 Task: Change the mode for "Speex audio decoder" to "Narrow-band (8kHz)".
Action: Mouse moved to (118, 18)
Screenshot: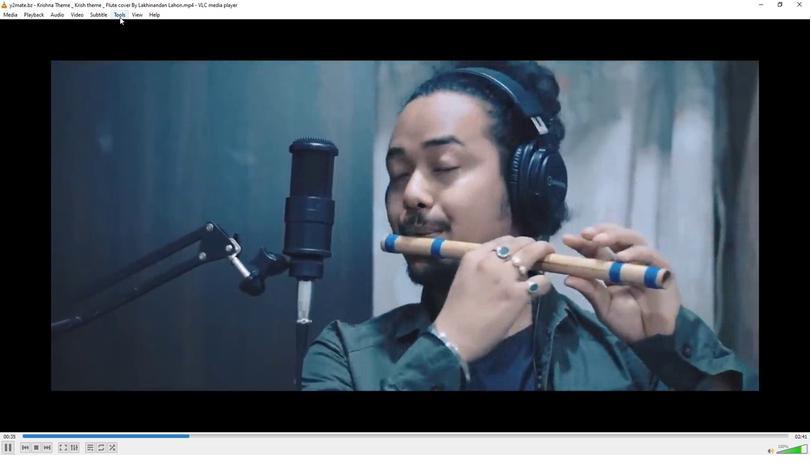 
Action: Mouse pressed left at (118, 18)
Screenshot: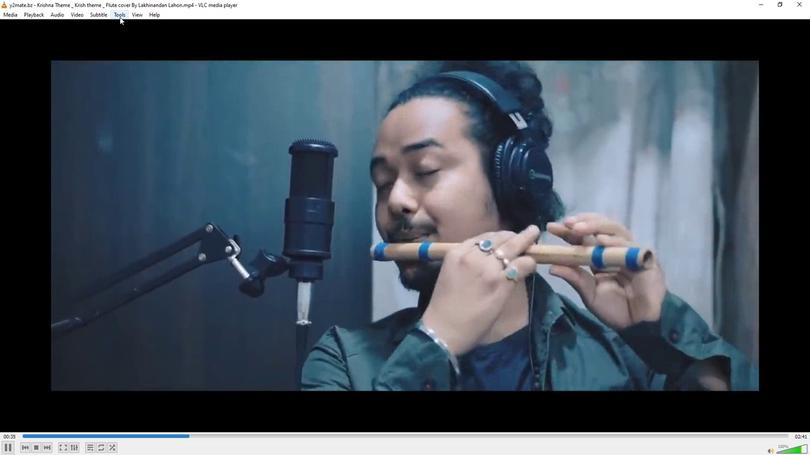 
Action: Mouse moved to (133, 117)
Screenshot: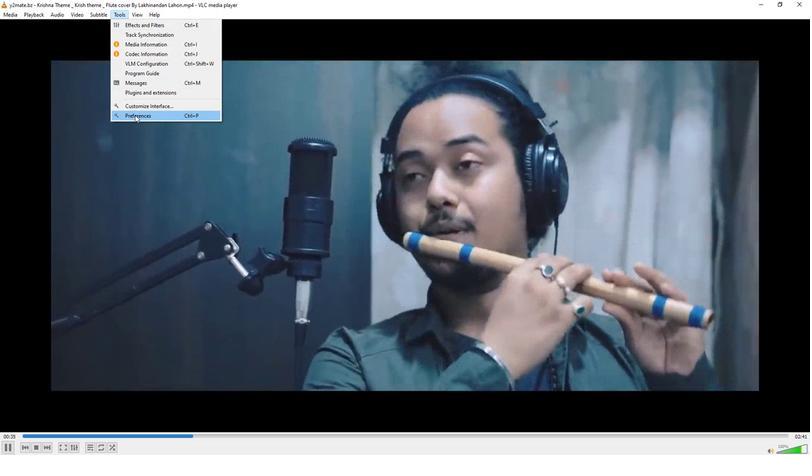 
Action: Mouse pressed left at (133, 117)
Screenshot: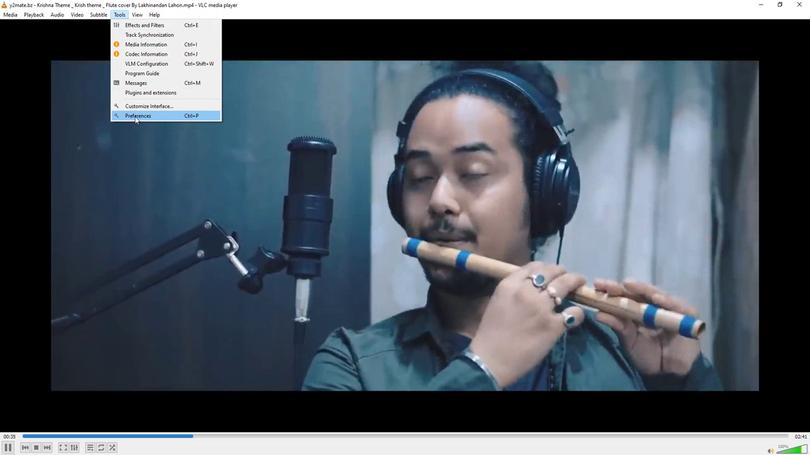 
Action: Mouse moved to (218, 348)
Screenshot: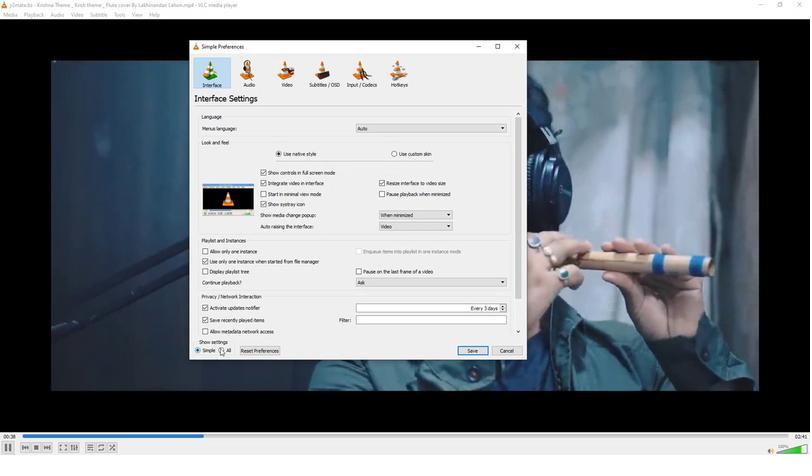 
Action: Mouse pressed left at (218, 348)
Screenshot: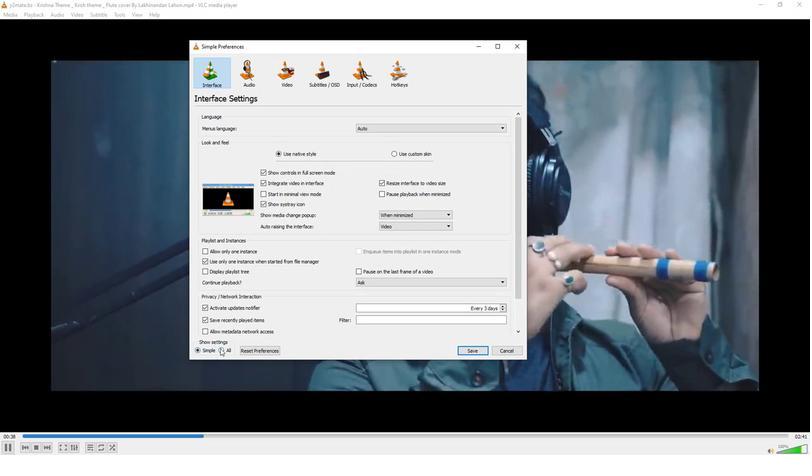 
Action: Mouse moved to (207, 220)
Screenshot: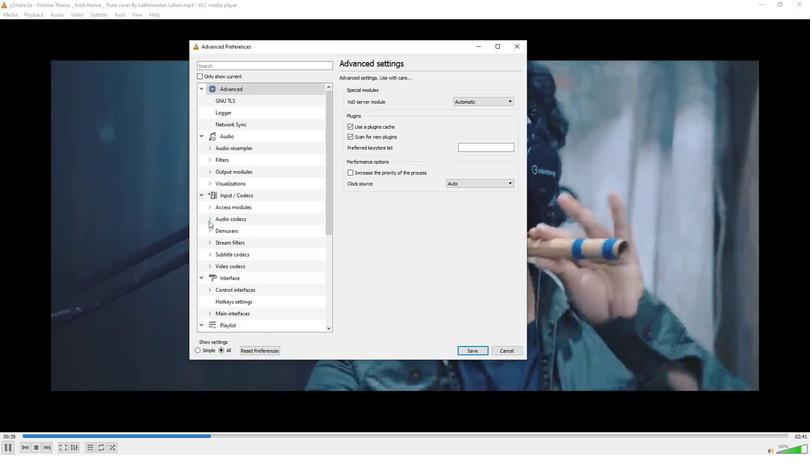 
Action: Mouse pressed left at (207, 220)
Screenshot: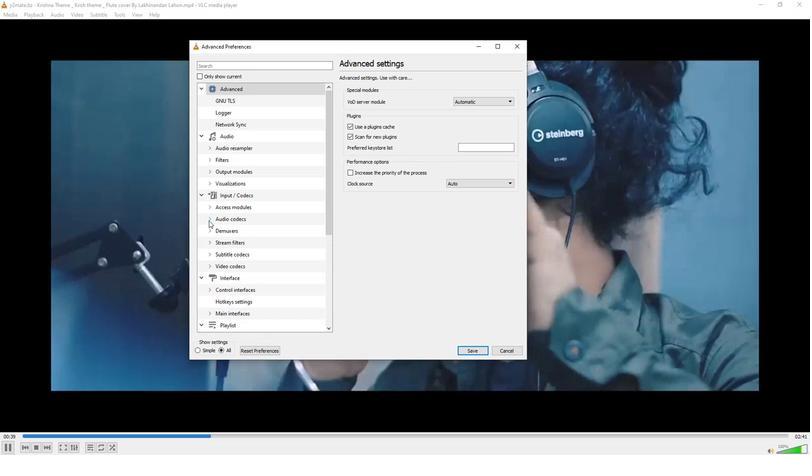 
Action: Mouse moved to (229, 267)
Screenshot: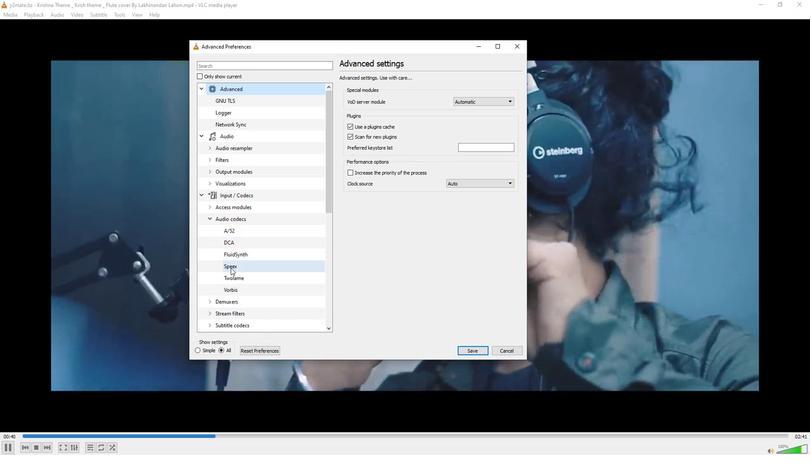 
Action: Mouse pressed left at (229, 267)
Screenshot: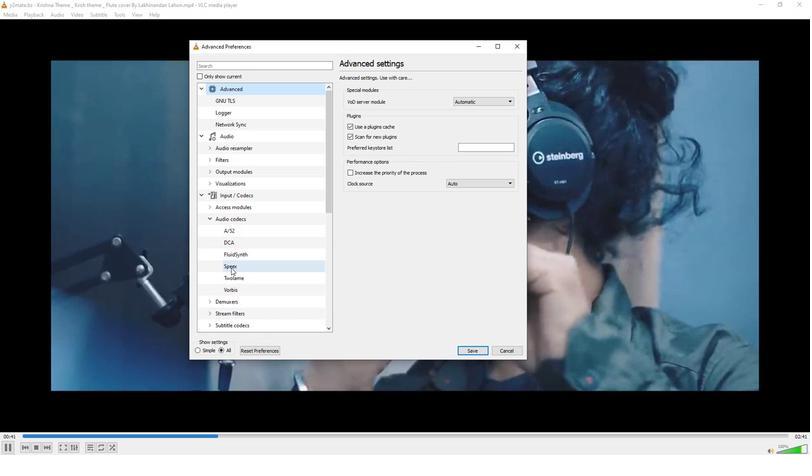 
Action: Mouse moved to (483, 89)
Screenshot: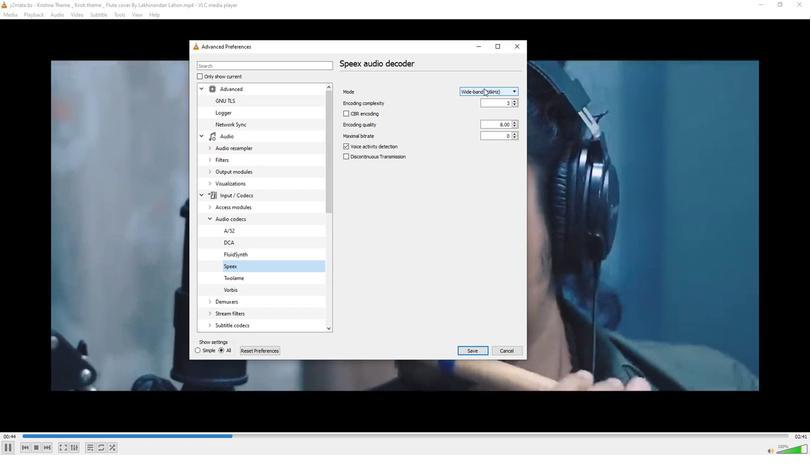
Action: Mouse pressed left at (483, 89)
Screenshot: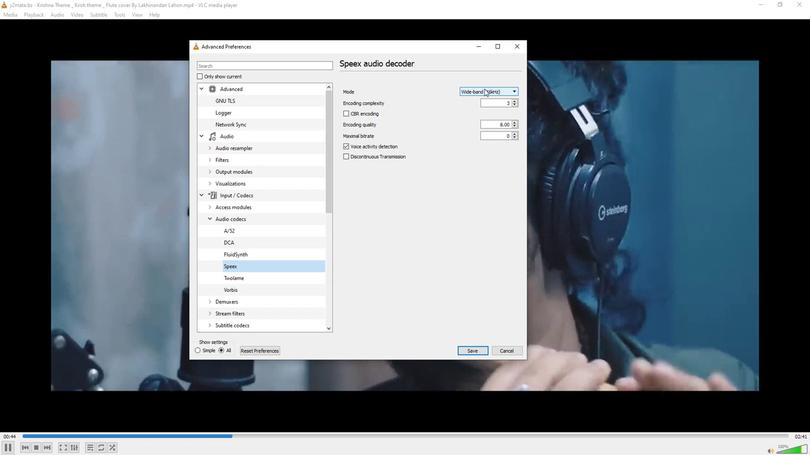 
Action: Mouse moved to (480, 98)
Screenshot: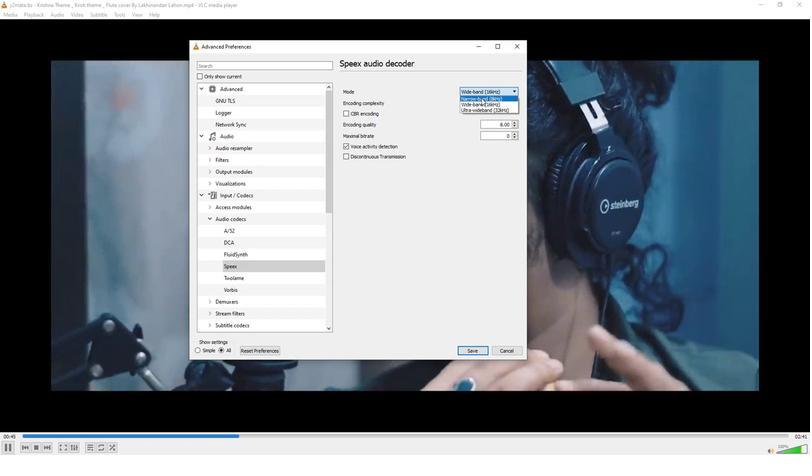 
Action: Mouse pressed left at (480, 98)
Screenshot: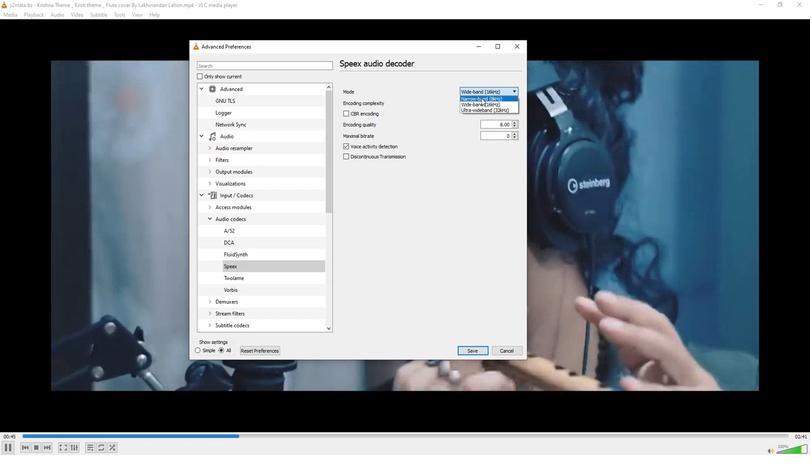 
Action: Mouse moved to (473, 349)
Screenshot: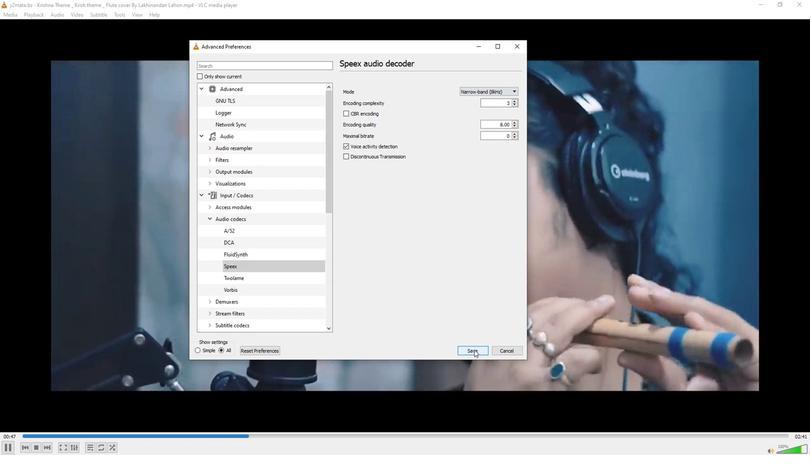 
Action: Mouse pressed left at (473, 349)
Screenshot: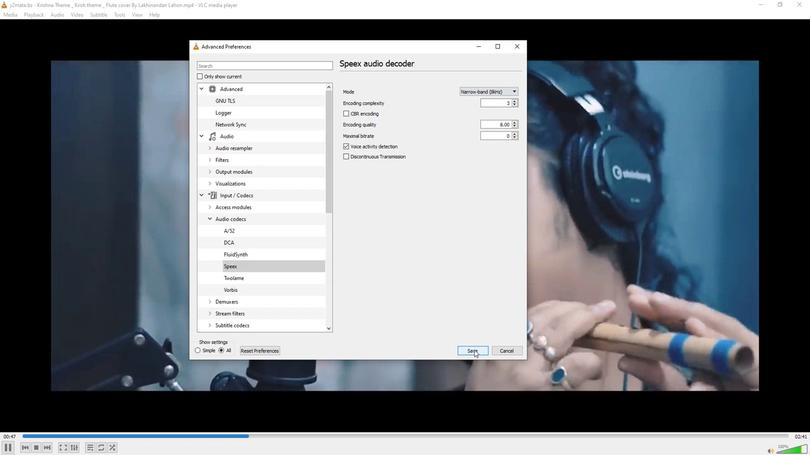 
Action: Mouse moved to (471, 341)
Screenshot: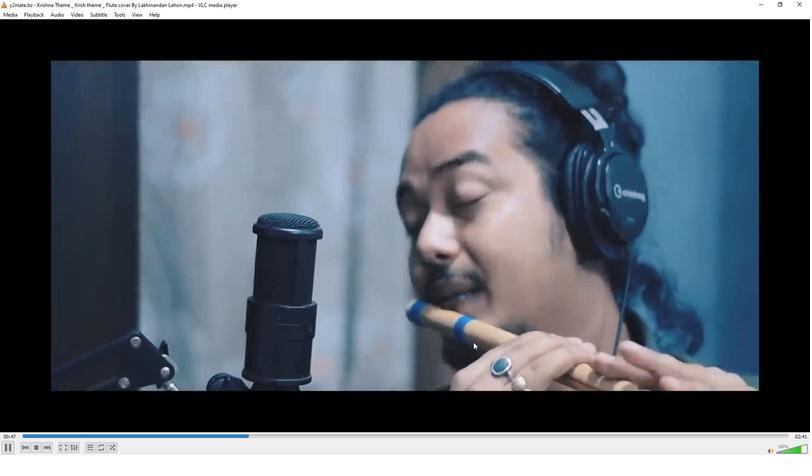
